Task: Use GitHub's "Repository Insights" to track code contributions.
Action: Mouse moved to (1127, 57)
Screenshot: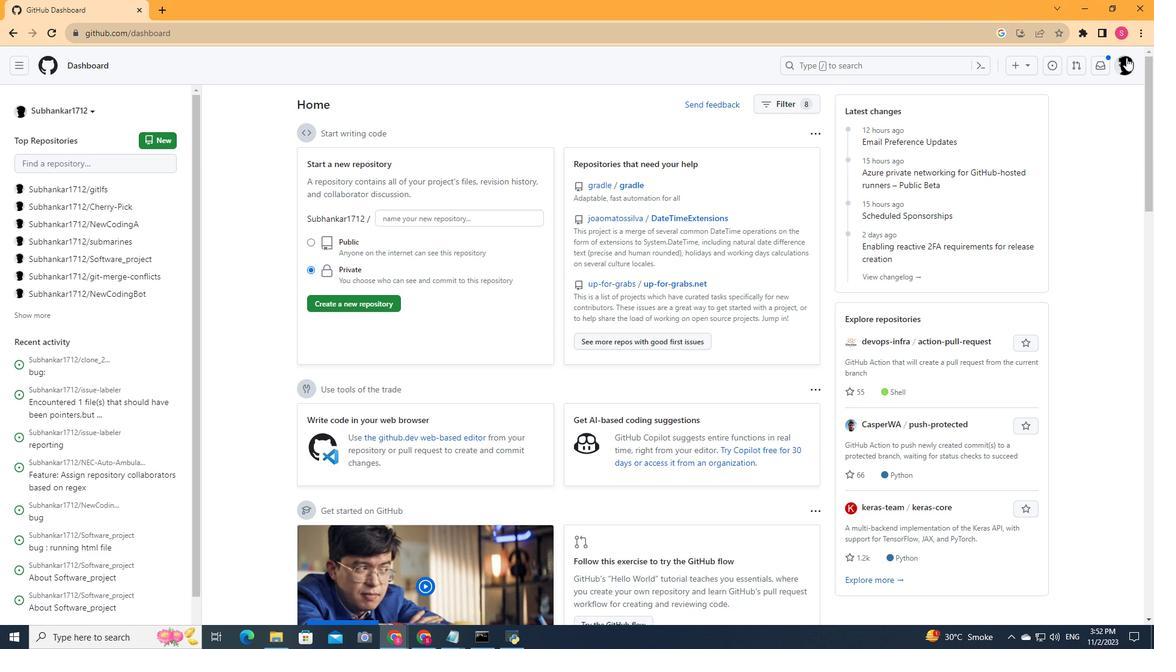 
Action: Mouse pressed left at (1127, 57)
Screenshot: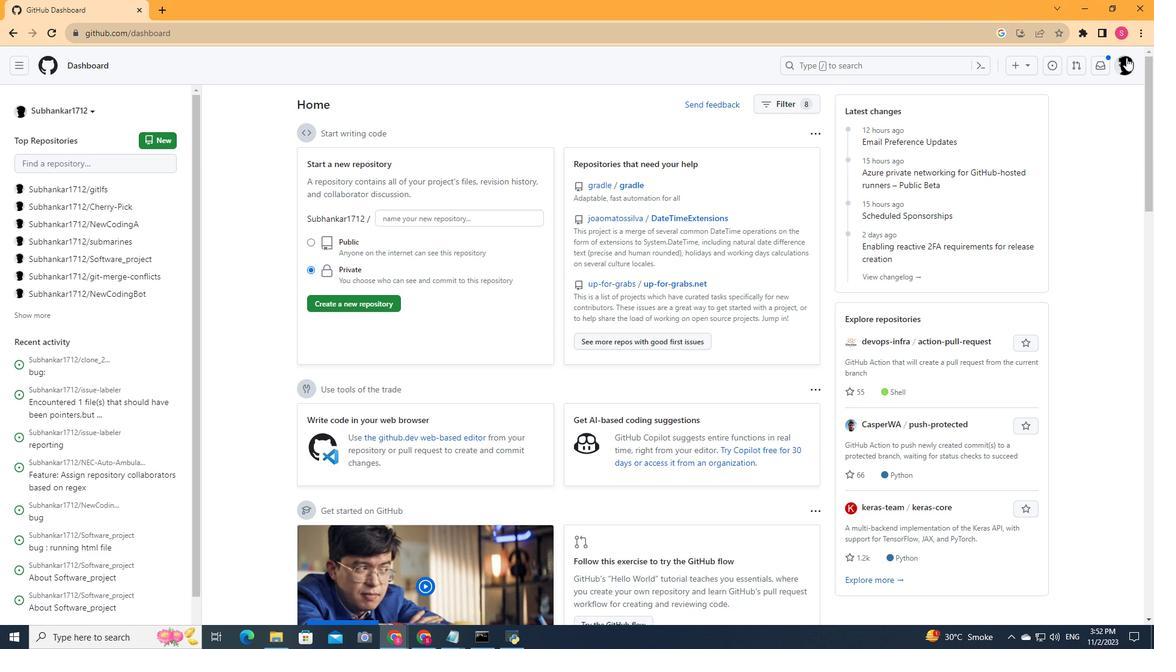 
Action: Mouse moved to (1004, 149)
Screenshot: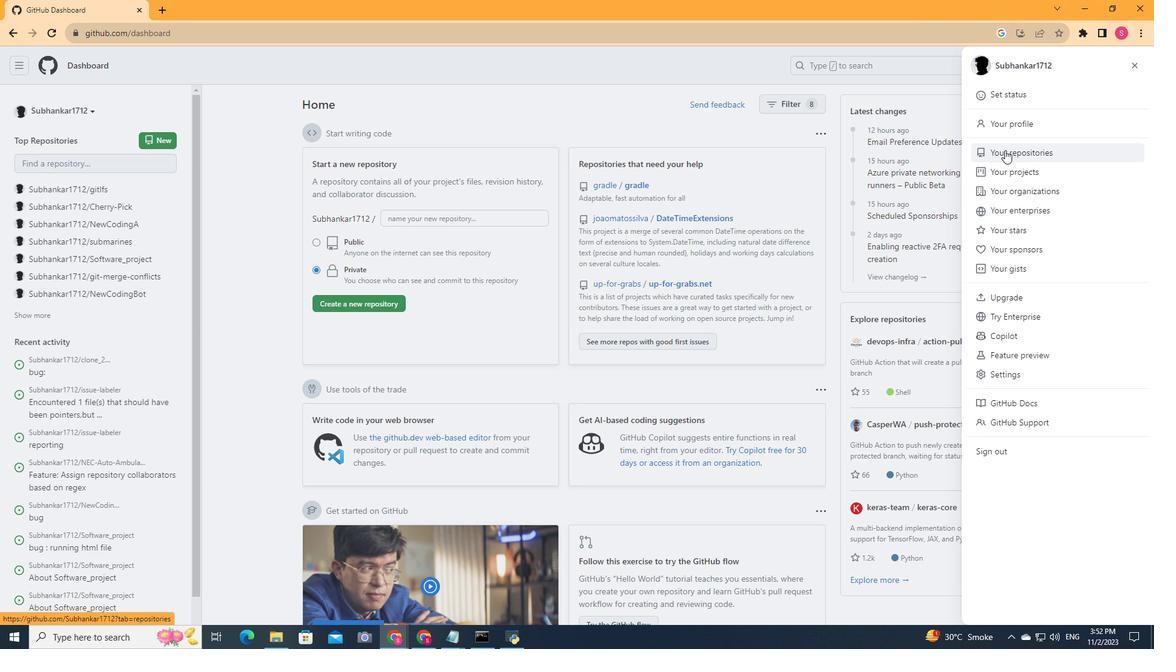 
Action: Mouse pressed left at (1004, 149)
Screenshot: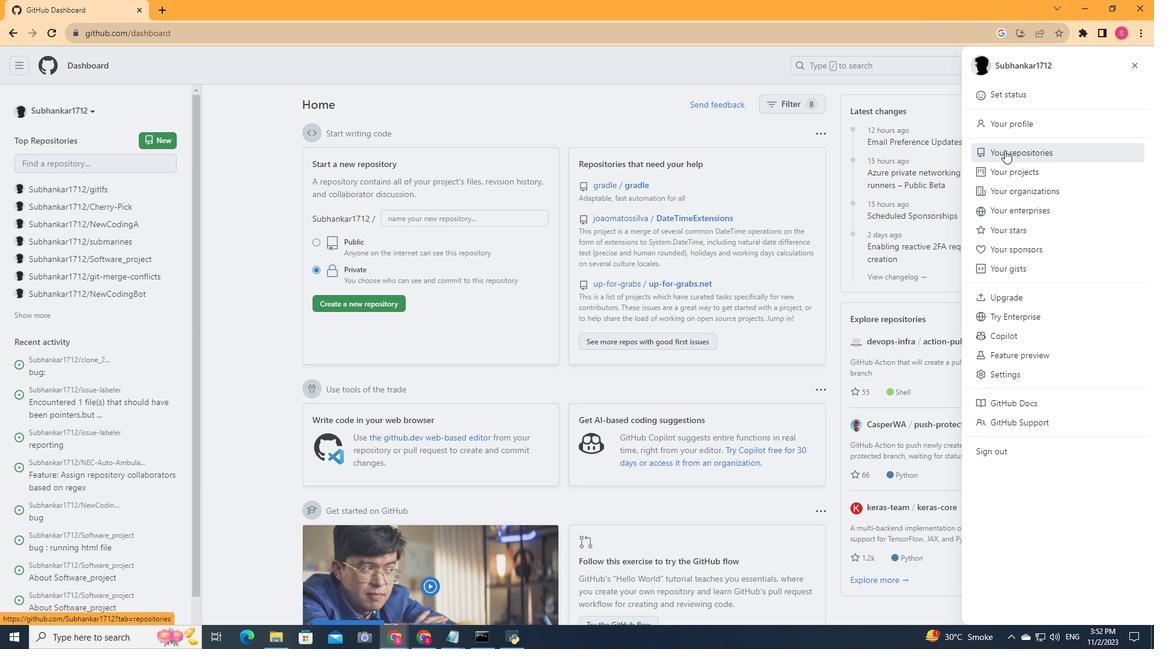 
Action: Mouse moved to (463, 497)
Screenshot: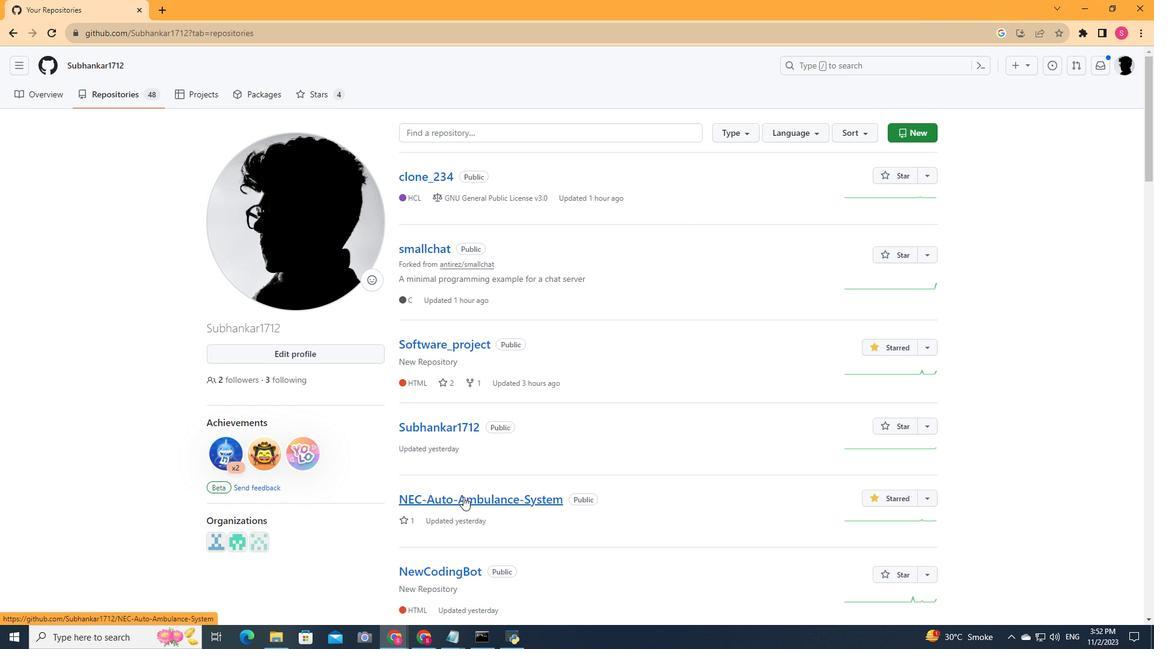
Action: Mouse pressed left at (463, 497)
Screenshot: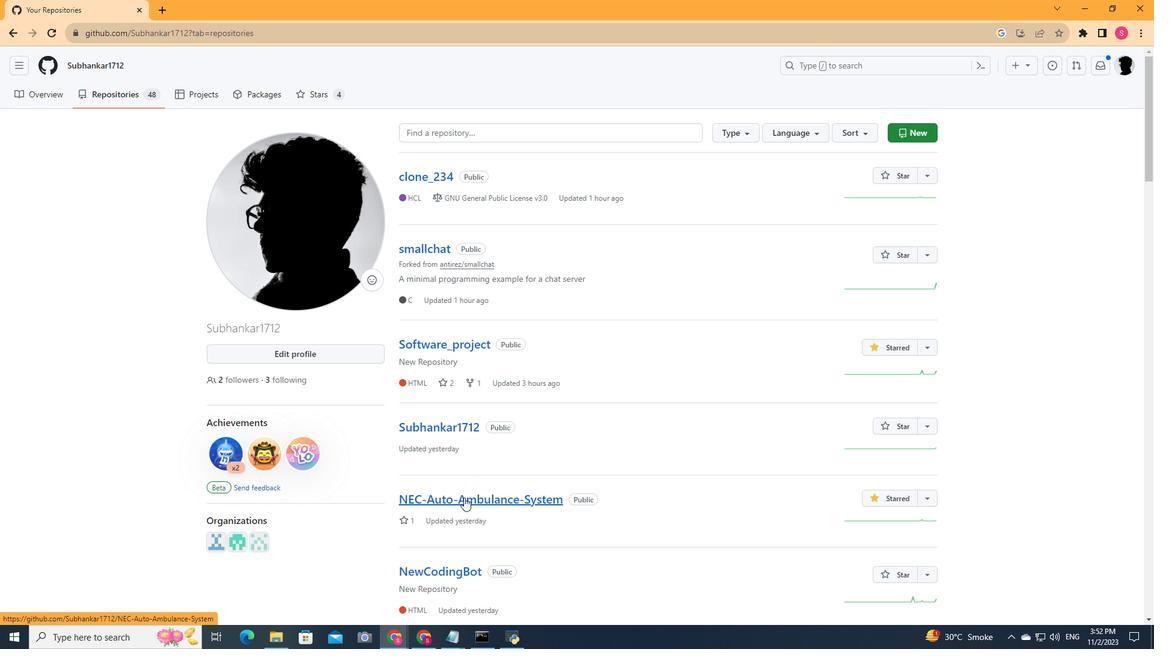 
Action: Mouse moved to (448, 96)
Screenshot: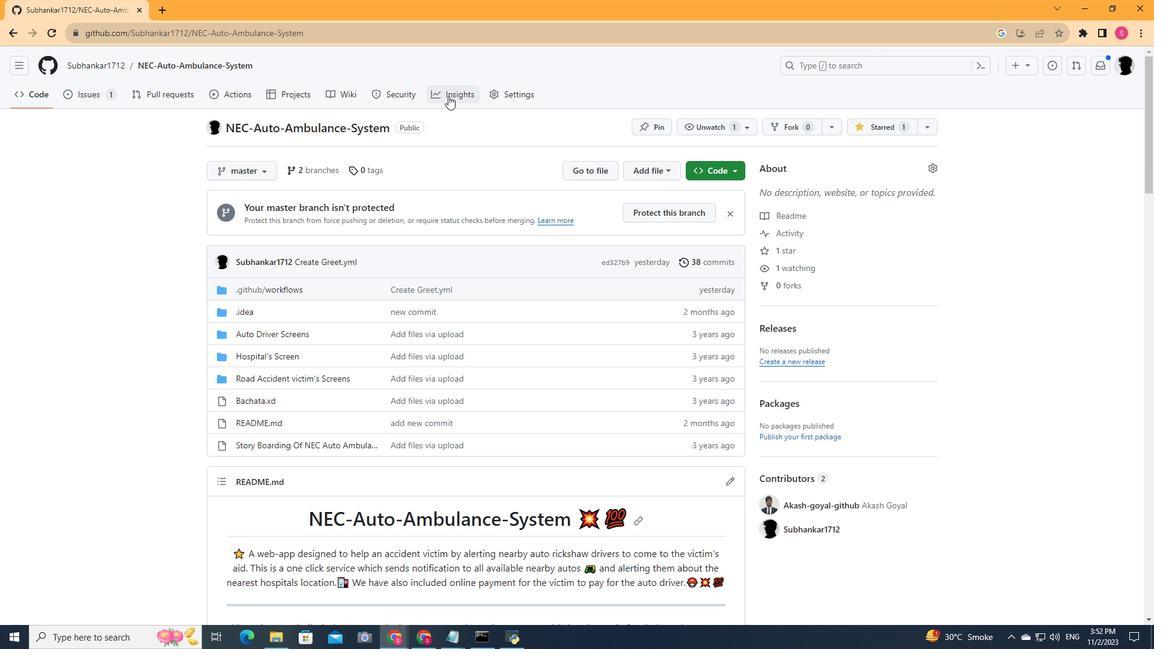 
Action: Mouse pressed left at (448, 96)
Screenshot: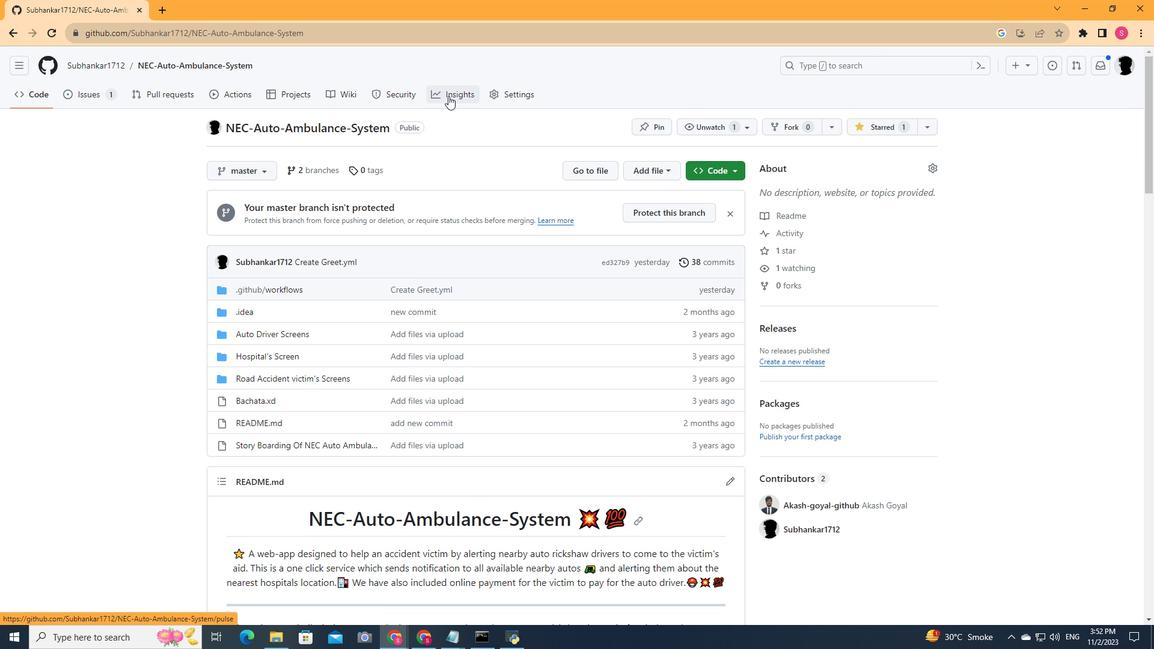 
Action: Mouse moved to (236, 162)
Screenshot: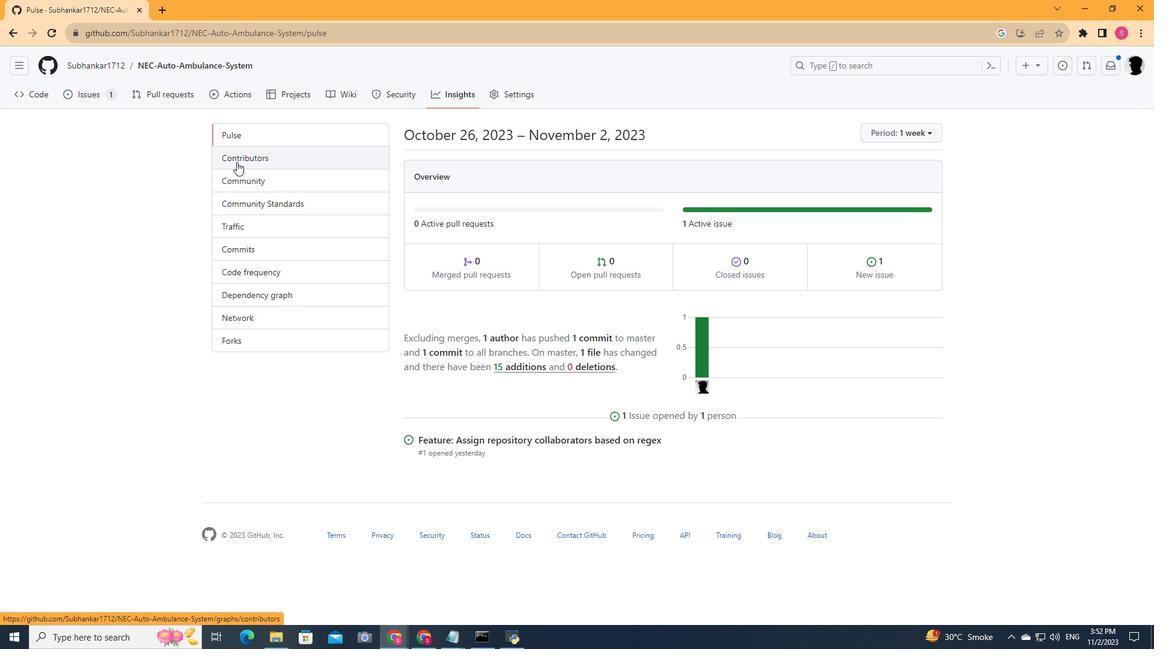
Action: Mouse pressed left at (236, 162)
Screenshot: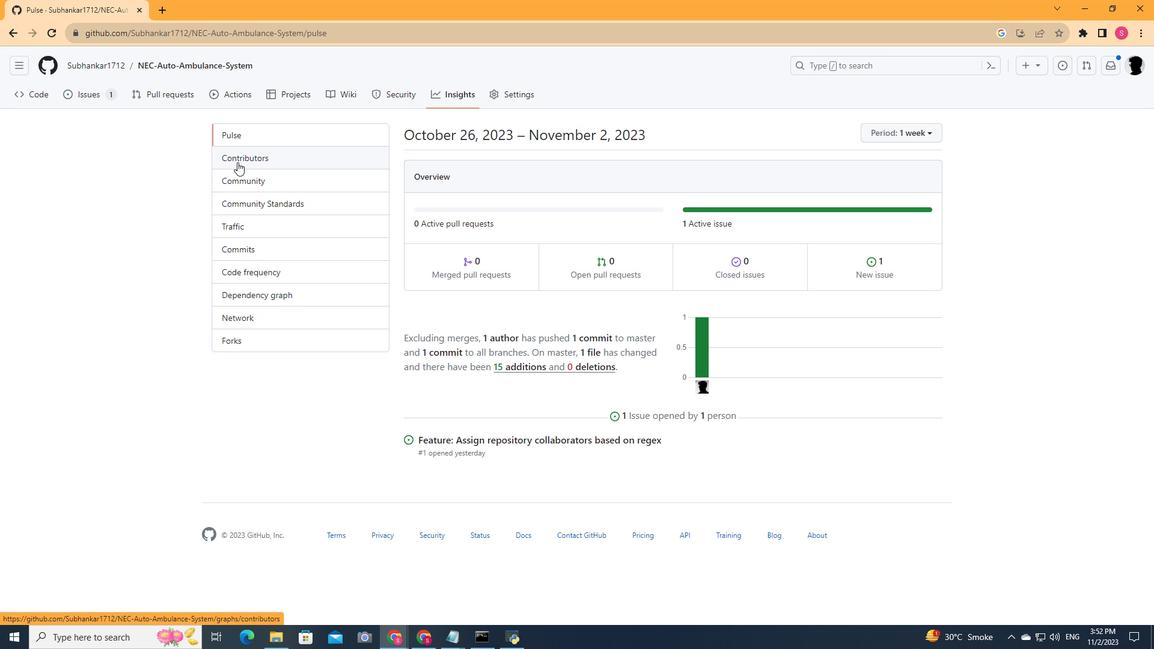 
Action: Mouse moved to (507, 228)
Screenshot: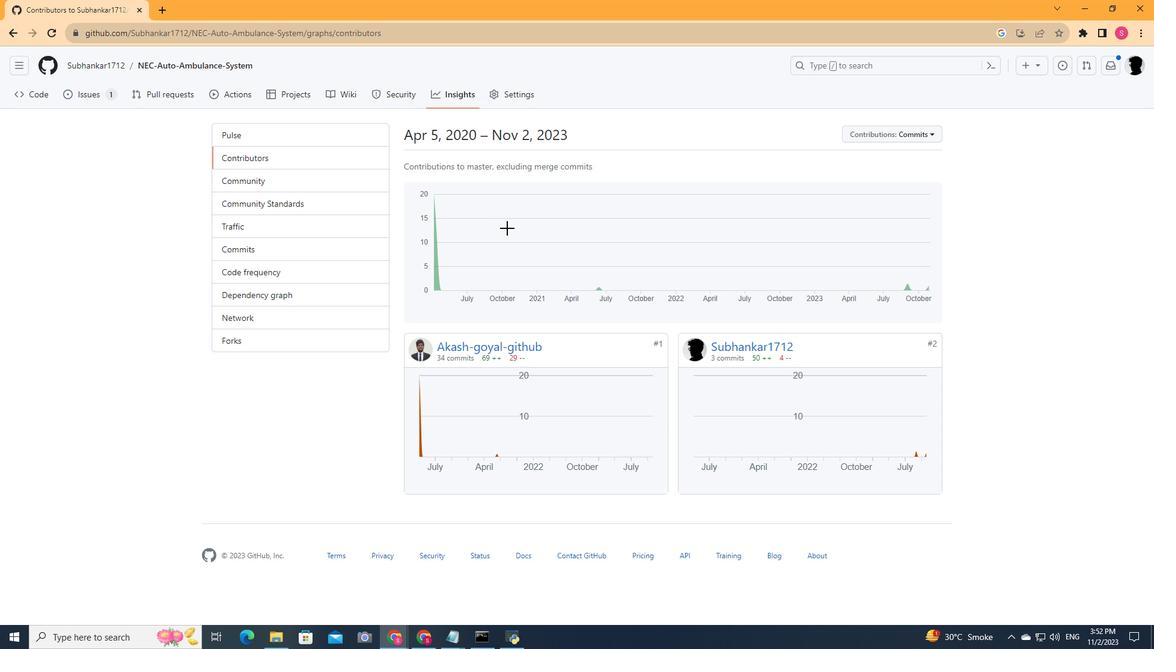 
Action: Mouse scrolled (507, 227) with delta (0, 0)
Screenshot: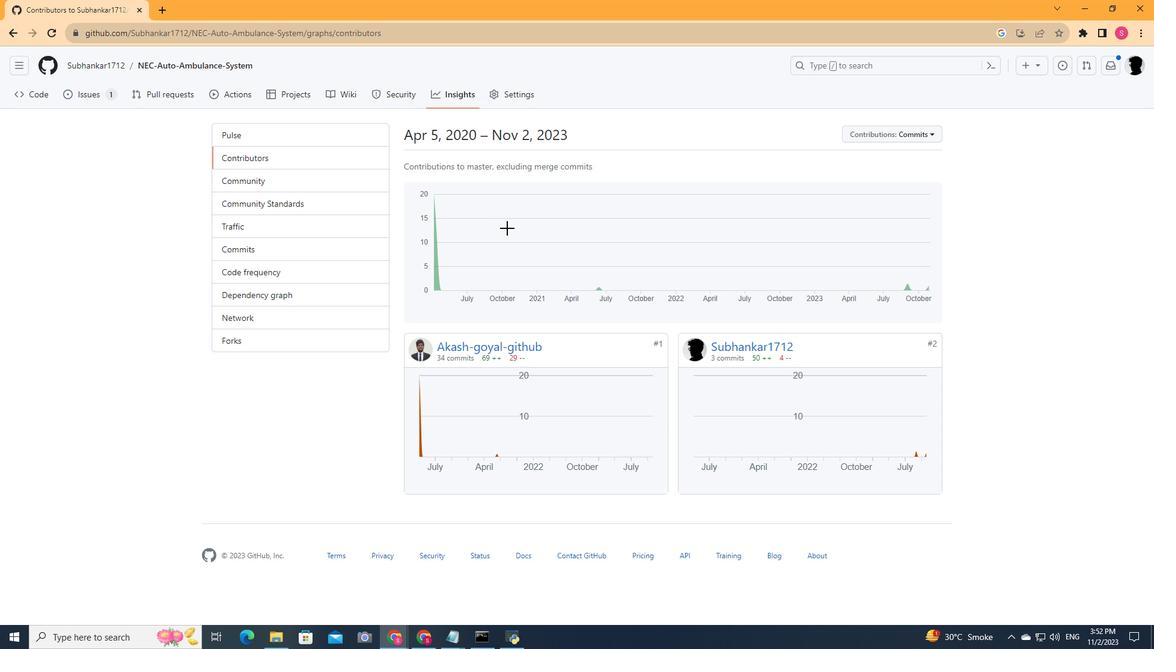 
Action: Mouse scrolled (507, 227) with delta (0, 0)
Screenshot: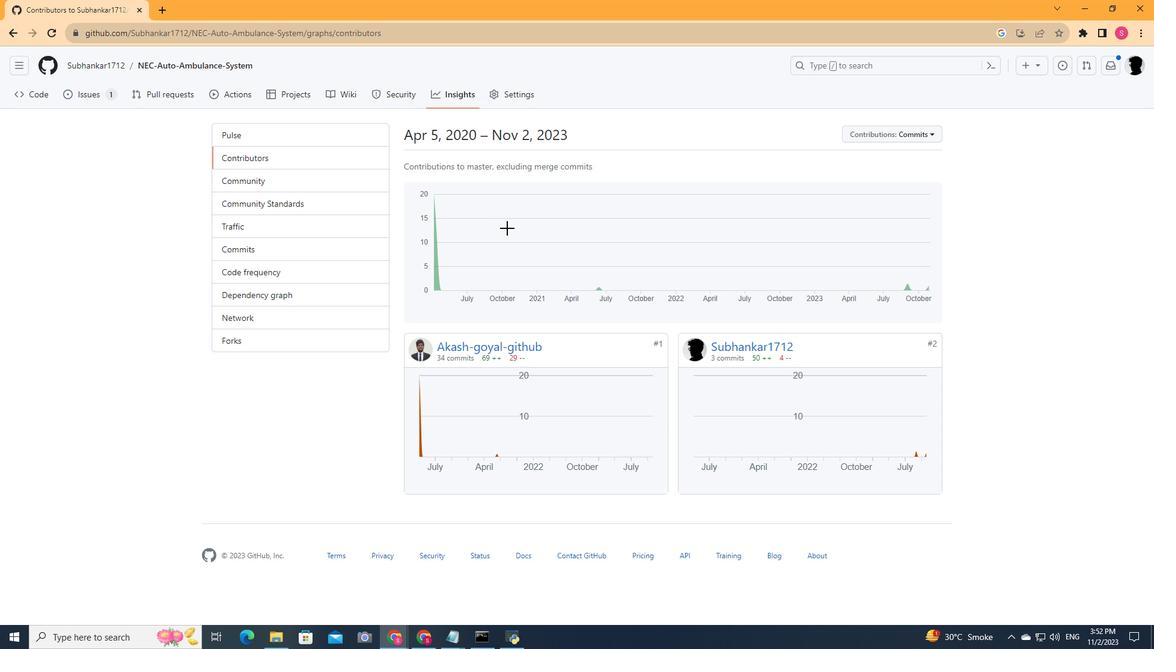 
Action: Mouse scrolled (507, 227) with delta (0, 0)
Screenshot: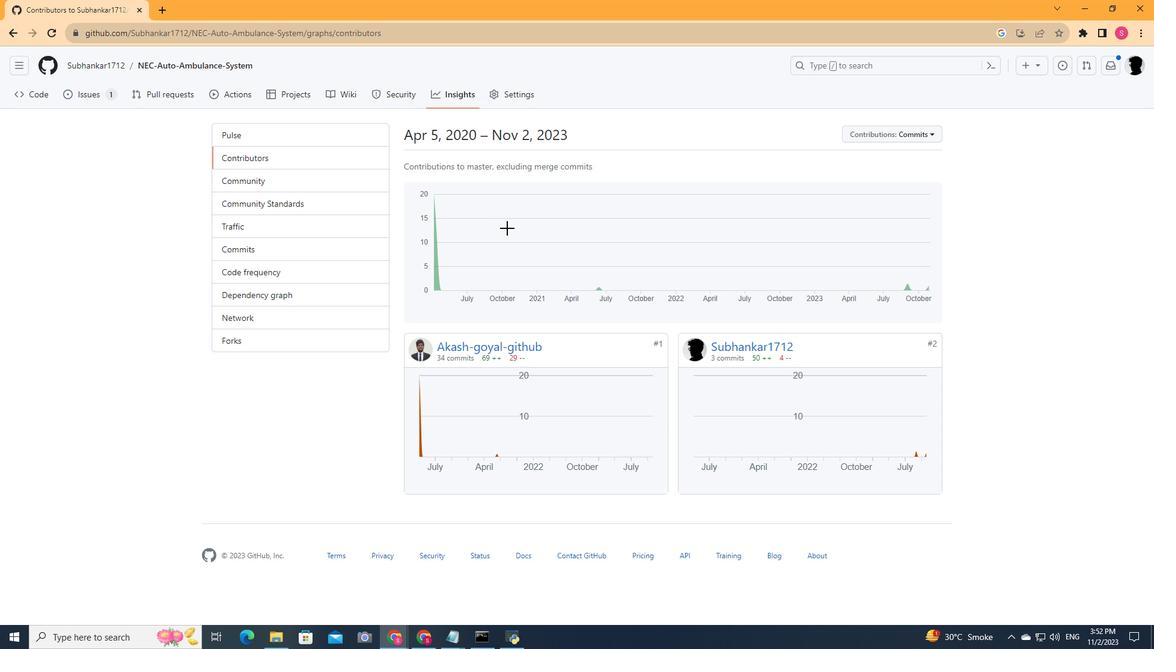 
Action: Mouse scrolled (507, 227) with delta (0, 0)
Screenshot: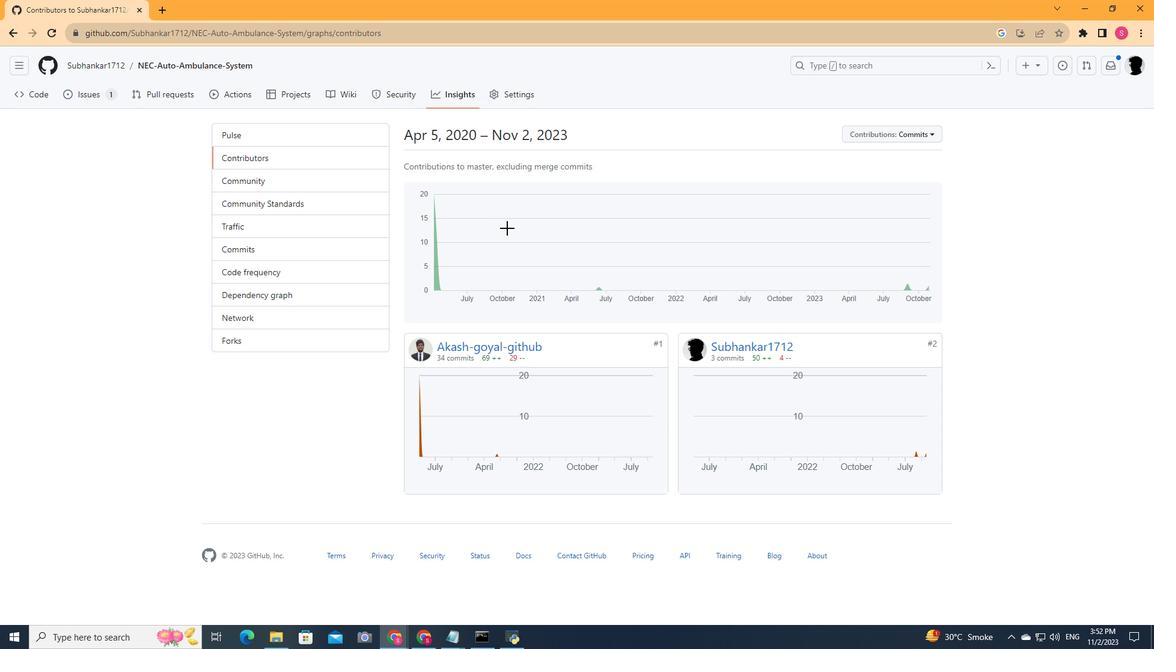 
Action: Mouse scrolled (507, 227) with delta (0, 0)
Screenshot: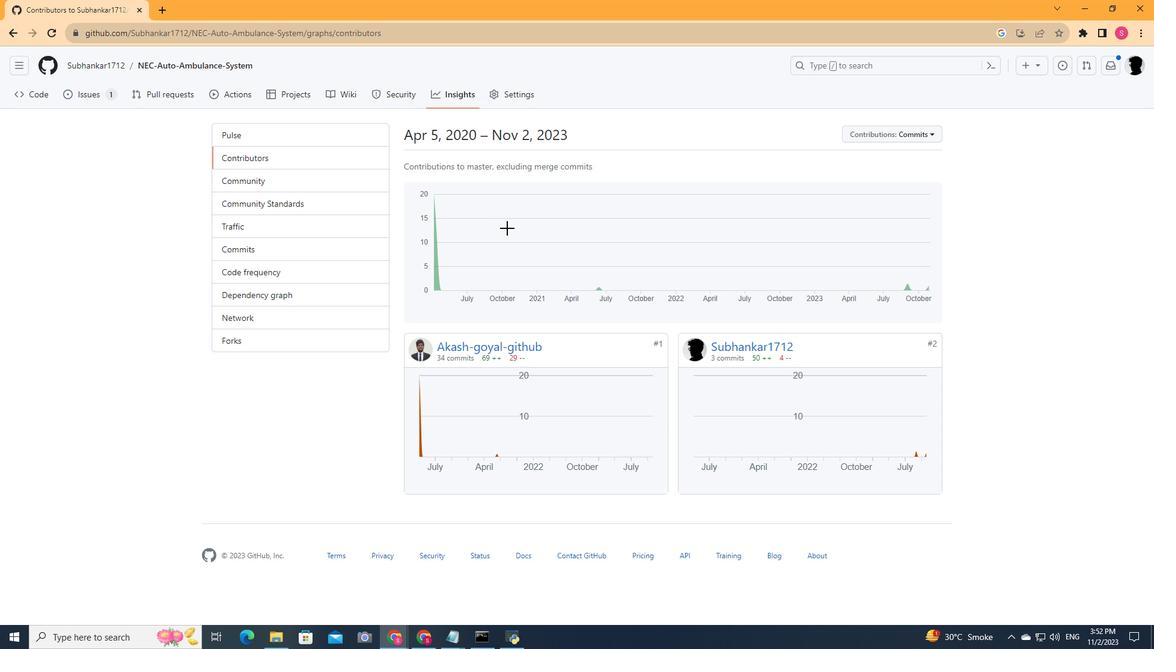 
Action: Mouse scrolled (507, 227) with delta (0, 0)
Screenshot: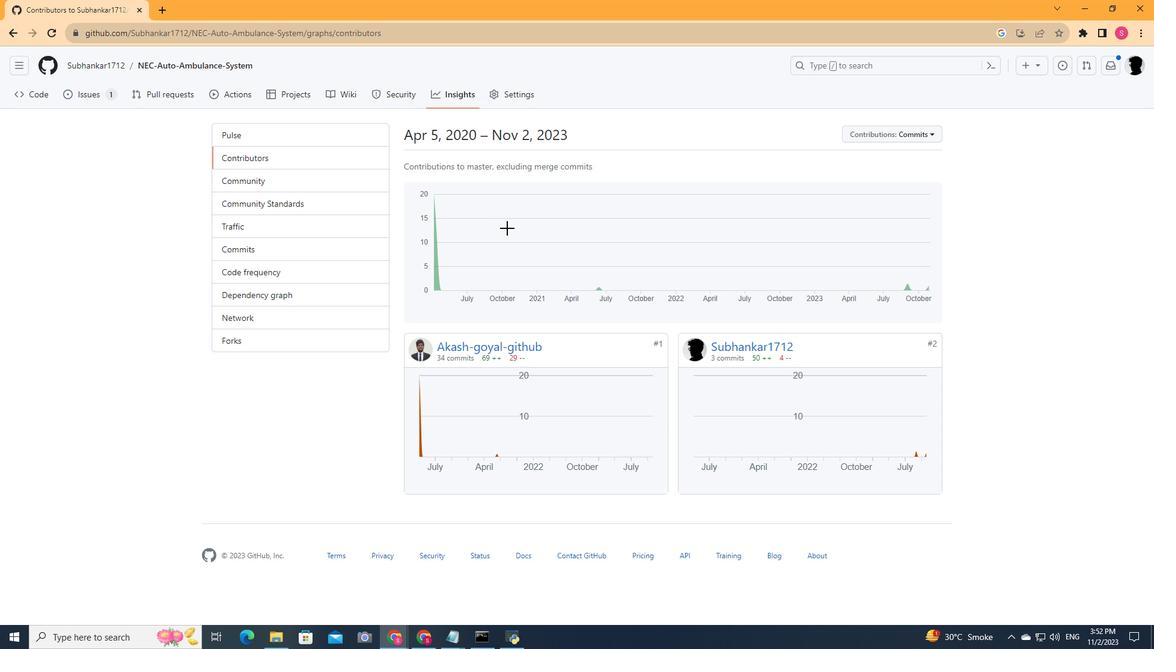 
Action: Mouse scrolled (507, 227) with delta (0, 0)
Screenshot: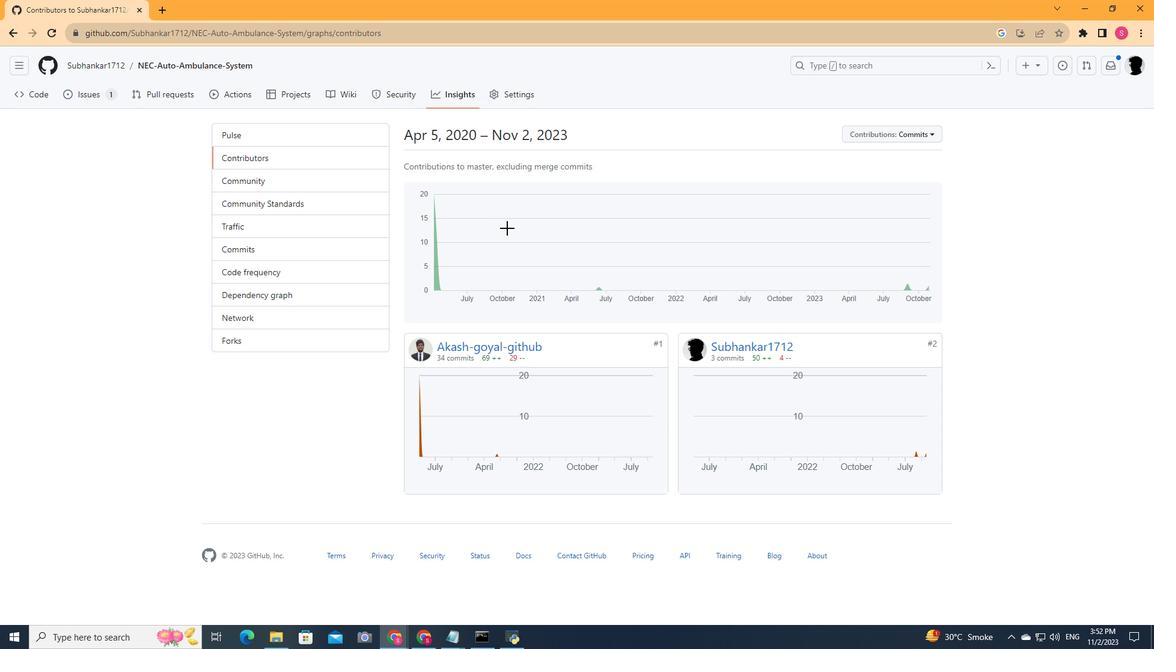 
Action: Mouse moved to (930, 134)
Screenshot: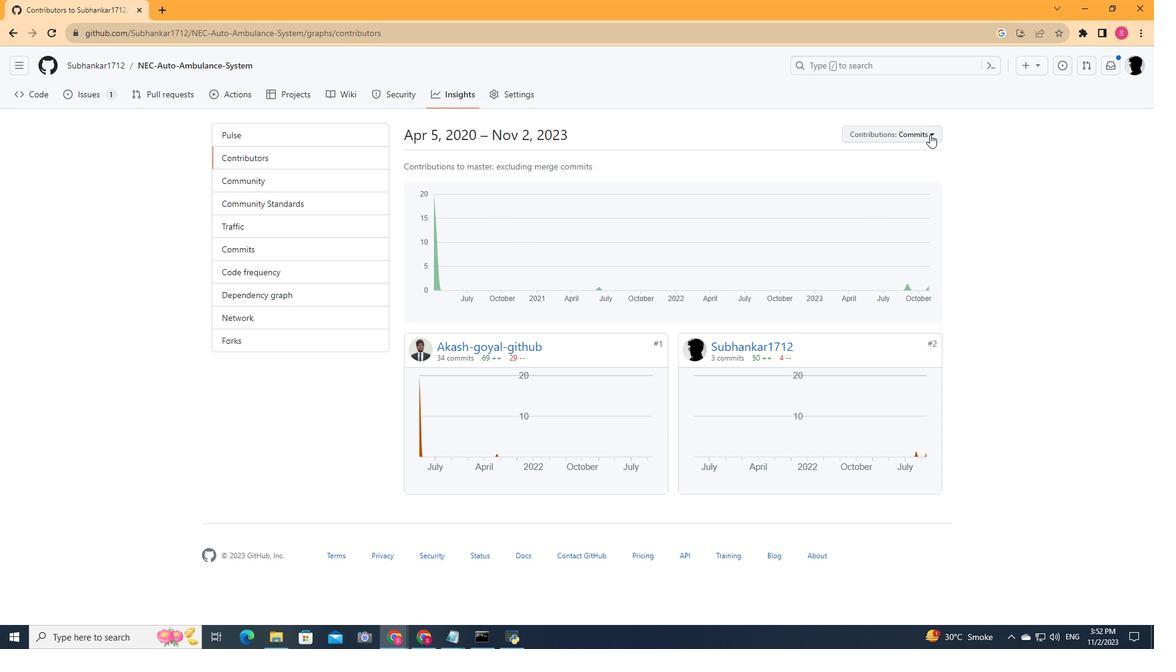 
Action: Mouse pressed left at (930, 134)
Screenshot: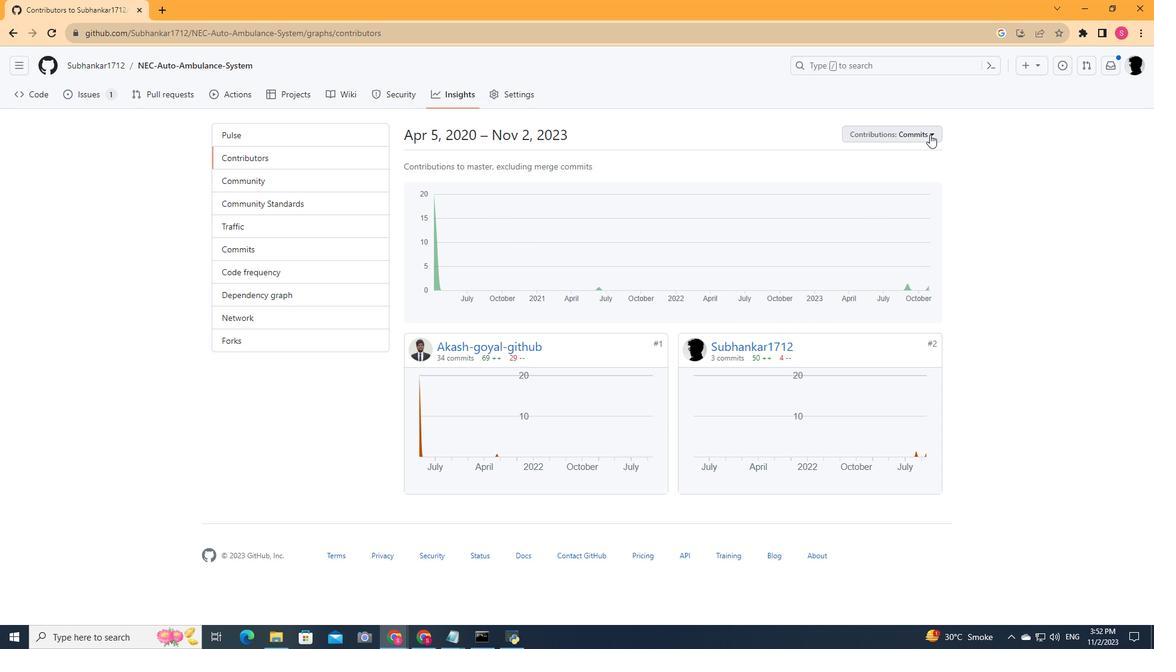 
Action: Mouse moved to (846, 175)
Screenshot: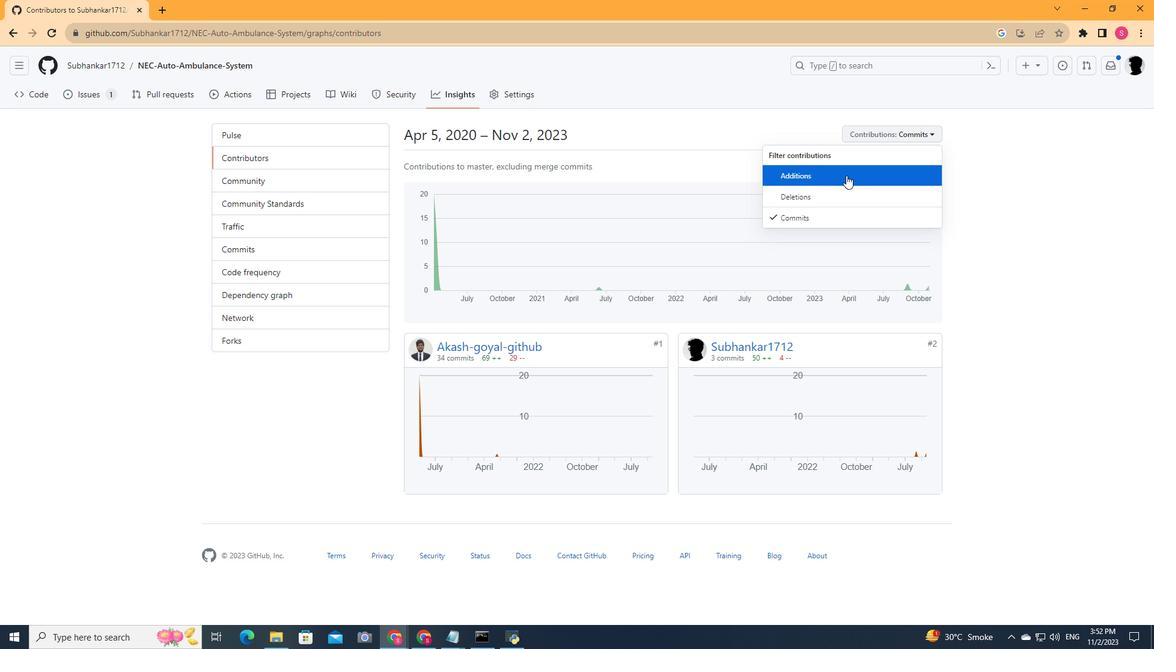 
Action: Mouse pressed left at (846, 175)
Screenshot: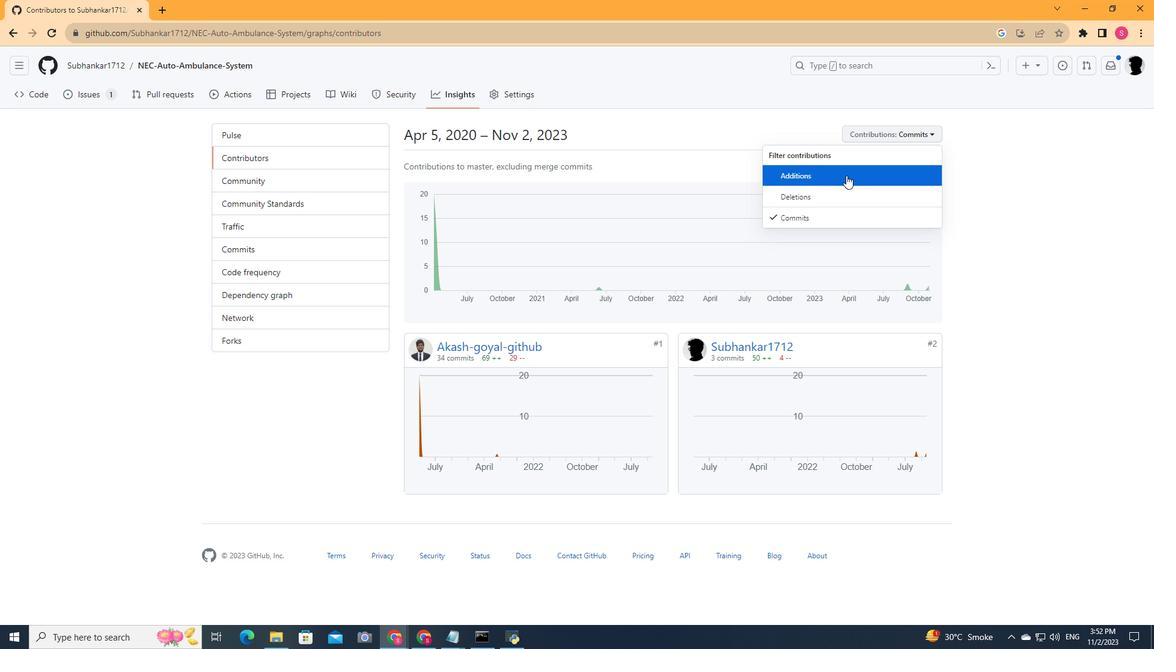 
Action: Mouse moved to (935, 133)
Screenshot: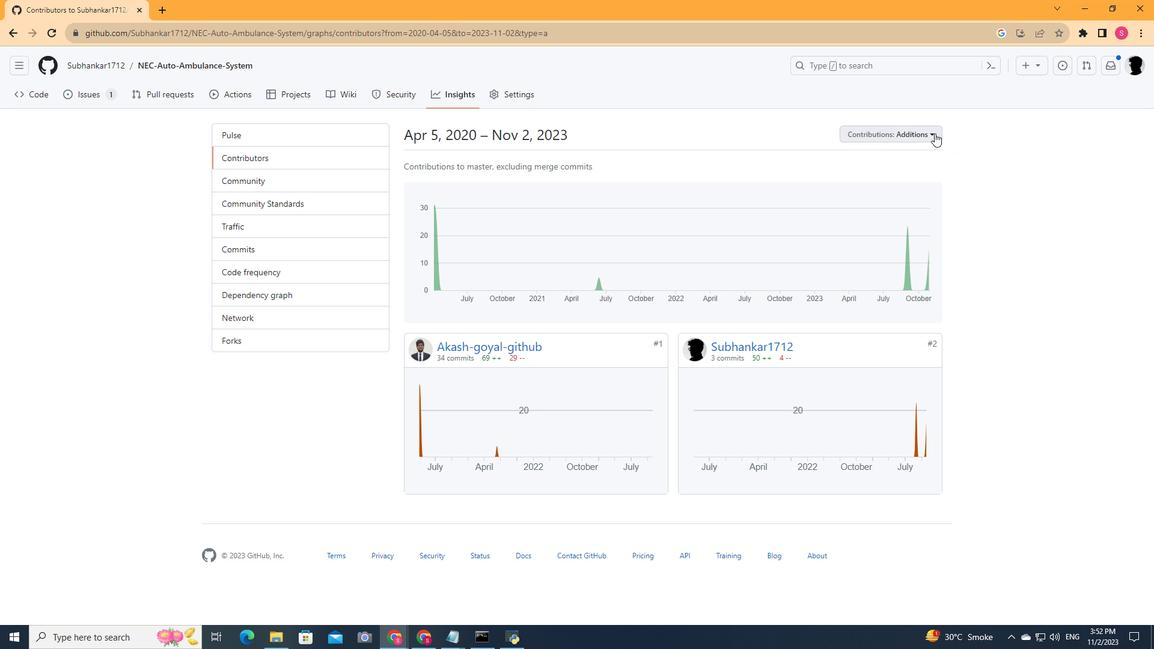 
Action: Mouse pressed left at (935, 133)
Screenshot: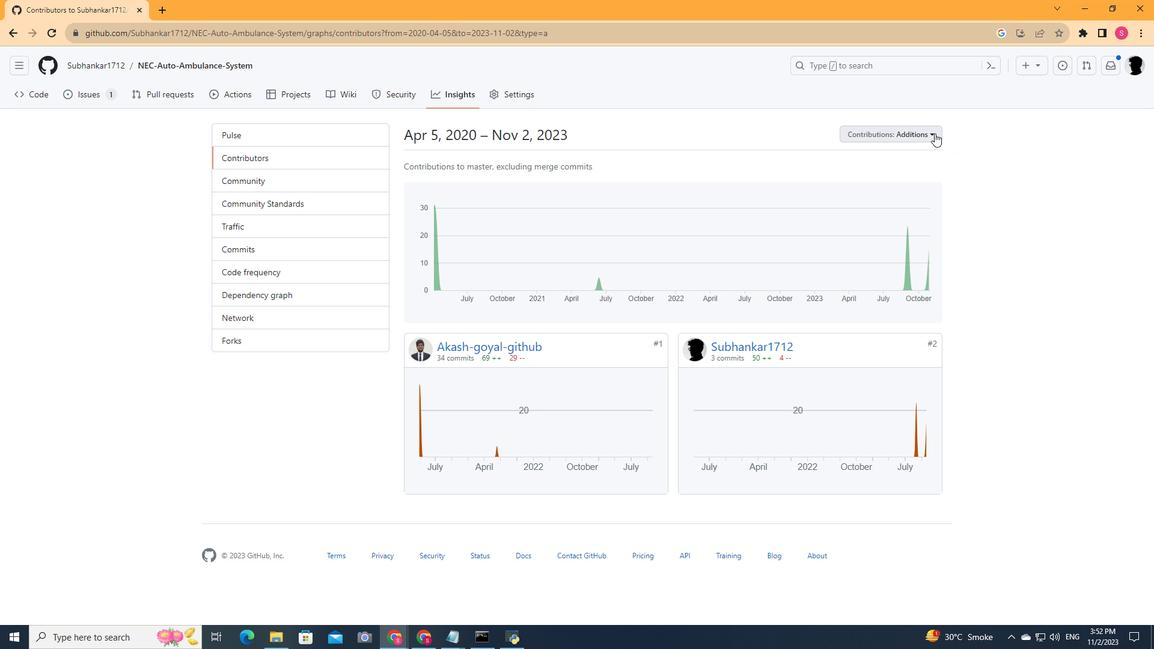 
Action: Mouse moved to (844, 191)
Screenshot: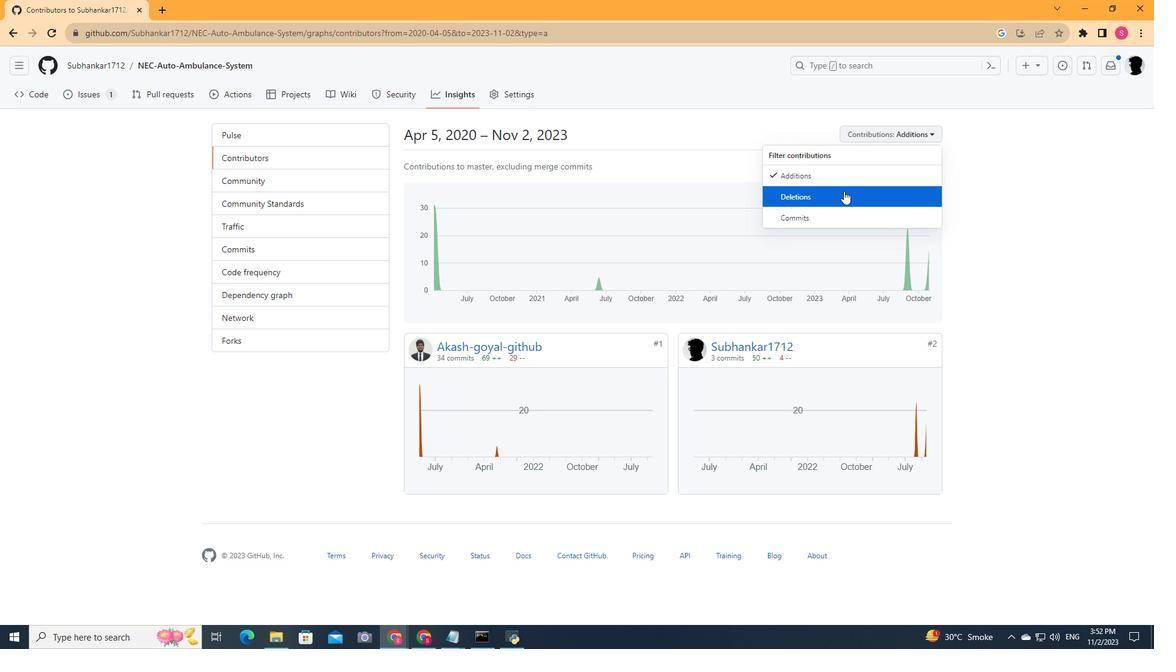 
Action: Mouse pressed left at (844, 191)
Screenshot: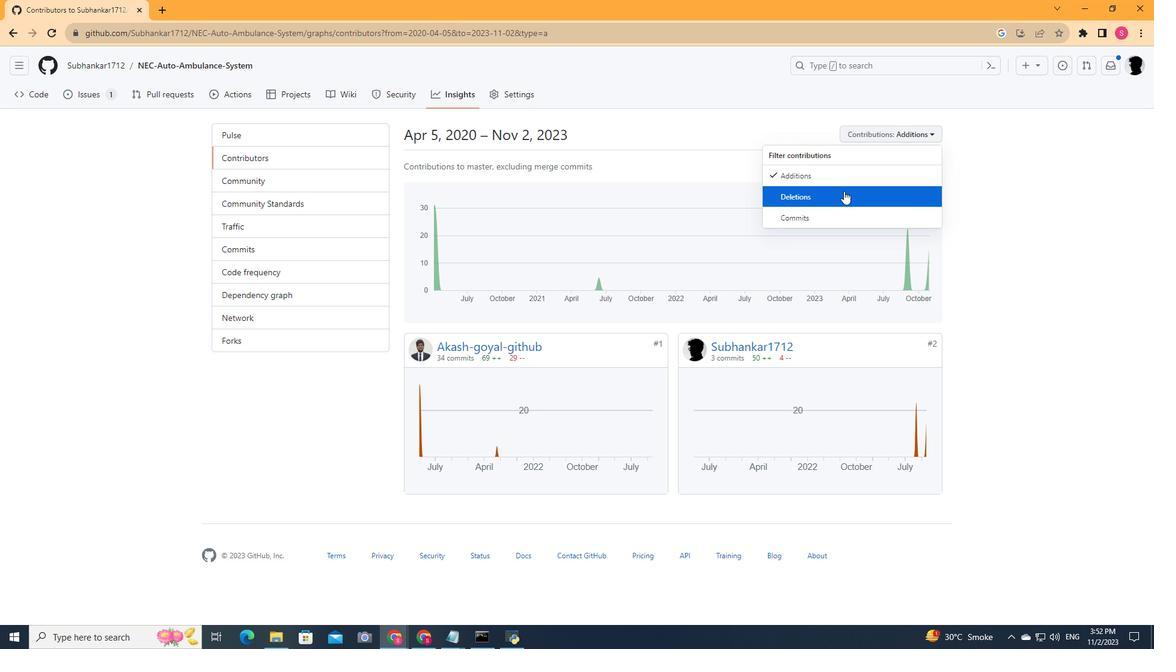 
Action: Mouse moved to (931, 130)
Screenshot: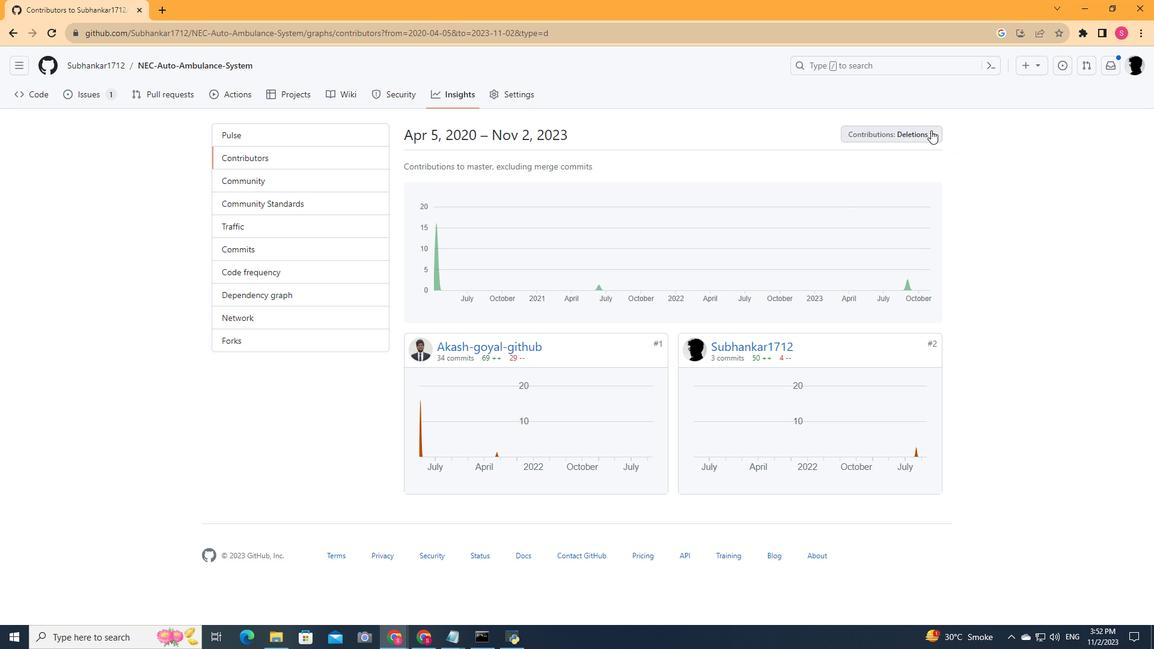 
Action: Mouse pressed left at (931, 130)
Screenshot: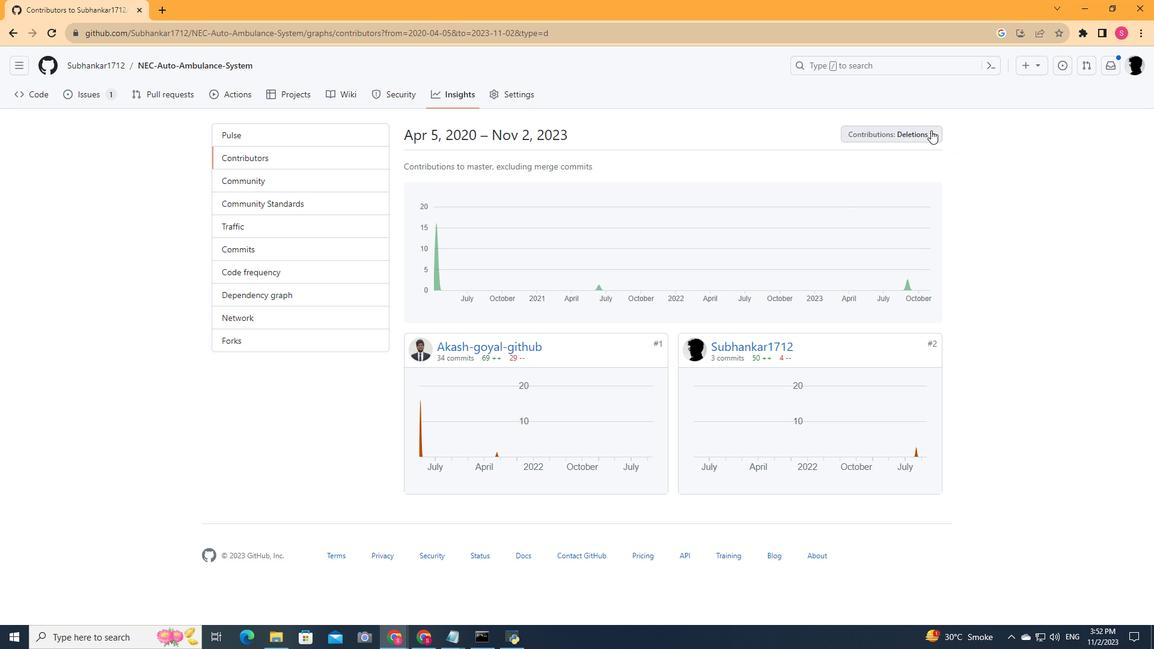 
Action: Mouse moved to (816, 218)
Screenshot: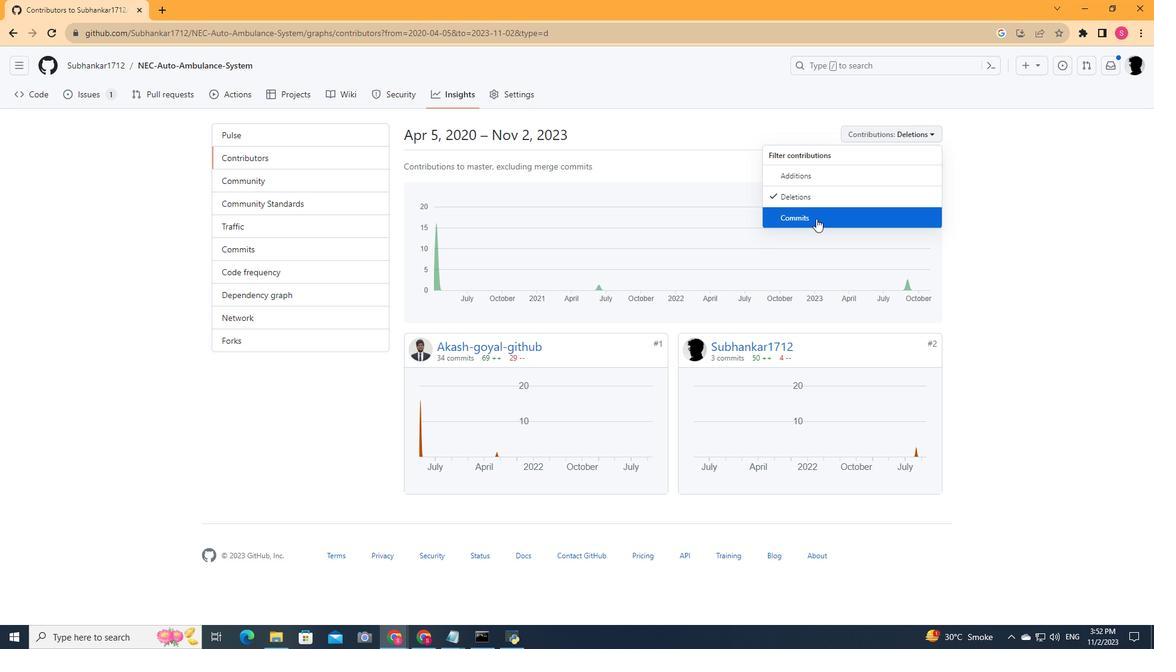 
Action: Mouse pressed left at (816, 218)
Screenshot: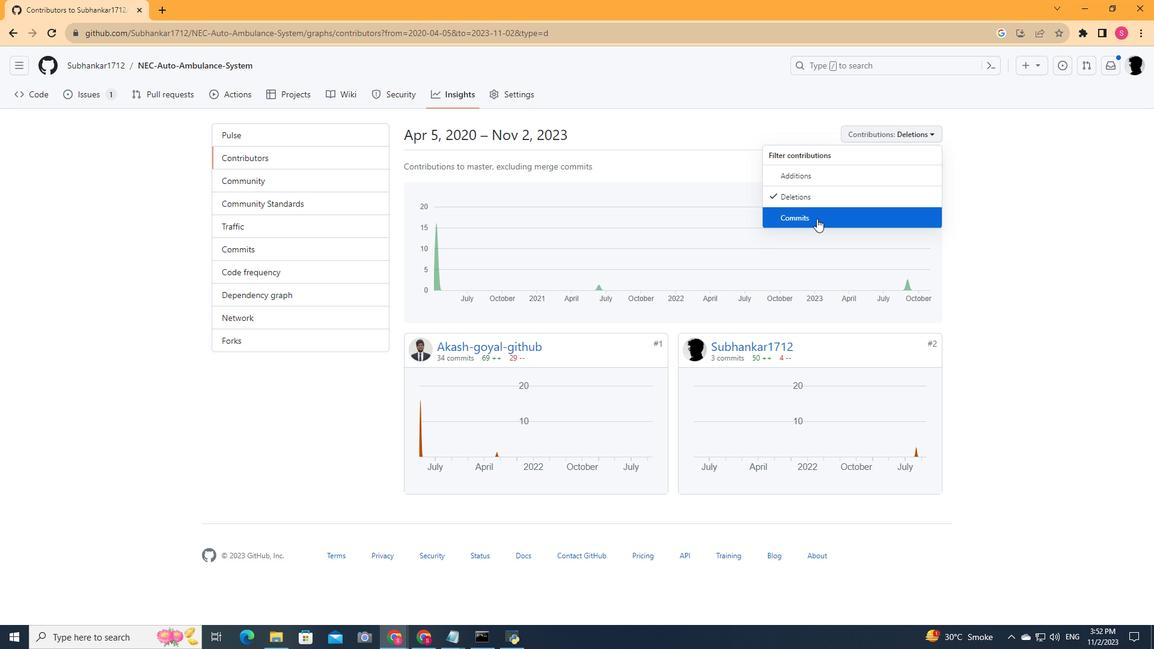 
Action: Mouse moved to (817, 218)
Screenshot: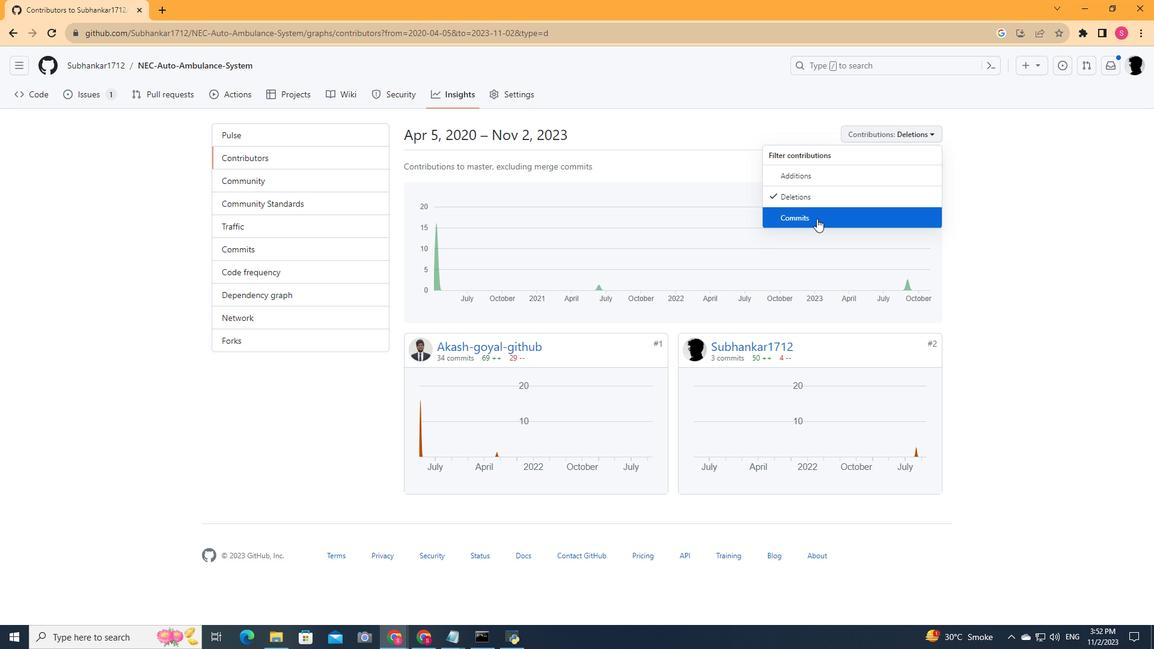 
